 Task: Explore the built-in metronome and customize its sound.
Action: Mouse moved to (104, 13)
Screenshot: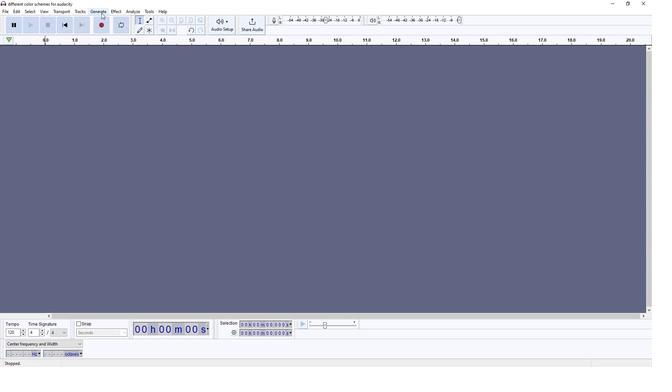 
Action: Mouse pressed left at (104, 13)
Screenshot: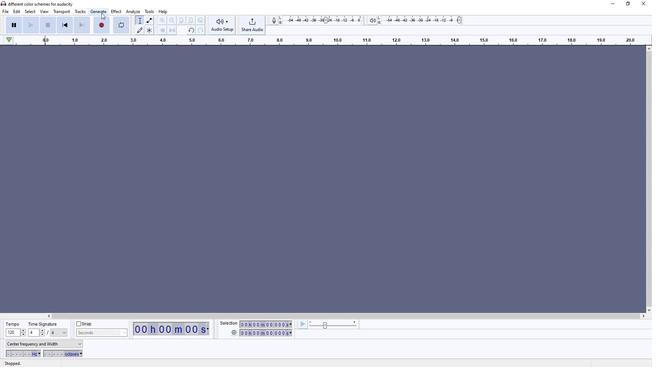 
Action: Mouse moved to (111, 60)
Screenshot: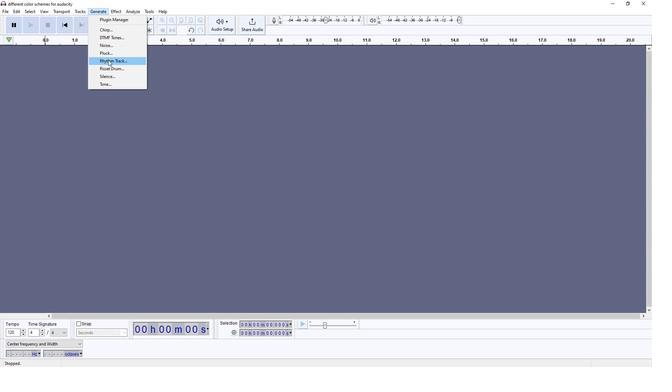 
Action: Mouse pressed left at (111, 60)
Screenshot: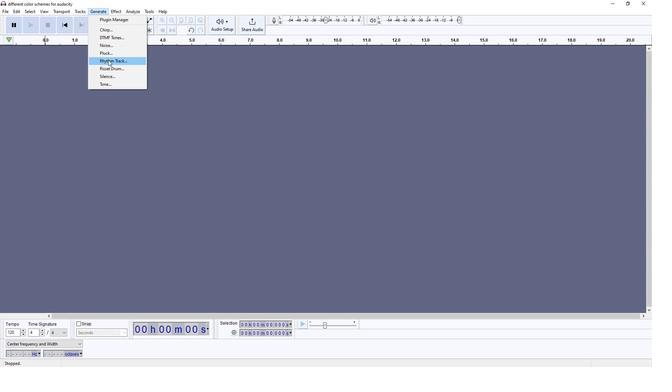 
Action: Mouse moved to (274, 140)
Screenshot: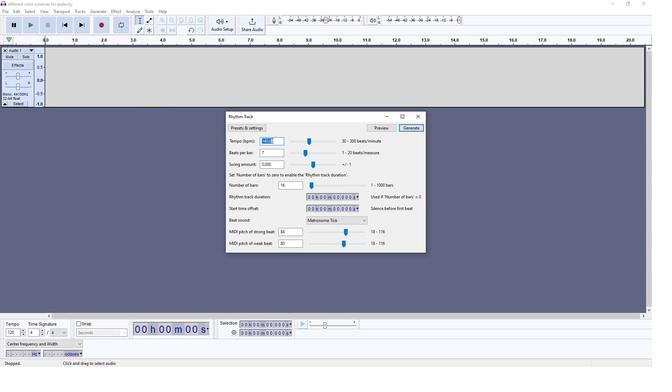
Action: Mouse pressed left at (274, 140)
Screenshot: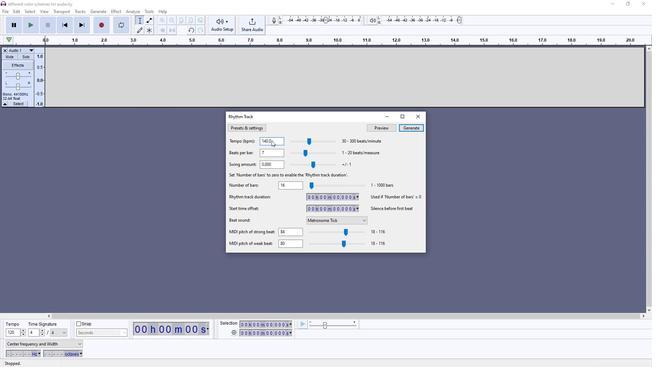 
Action: Mouse moved to (263, 140)
Screenshot: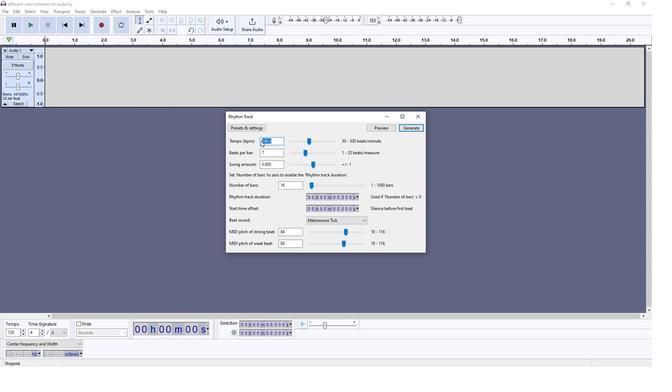 
Action: Key pressed 120
Screenshot: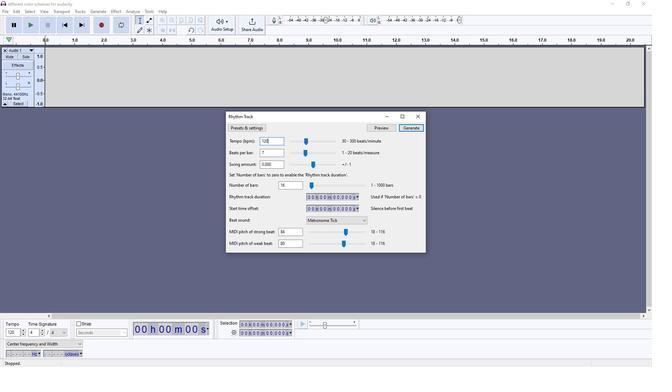 
Action: Mouse moved to (272, 152)
Screenshot: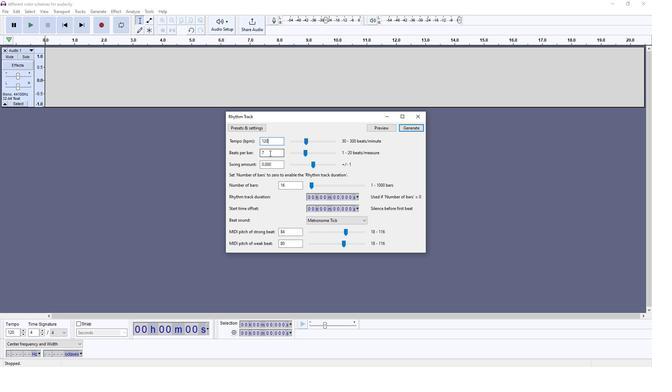 
Action: Mouse pressed left at (272, 152)
Screenshot: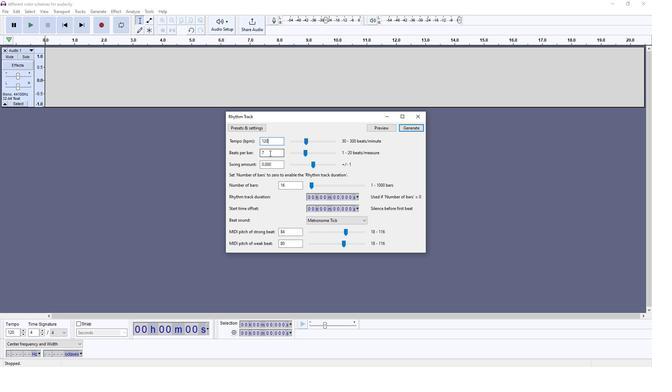 
Action: Mouse moved to (299, 141)
Screenshot: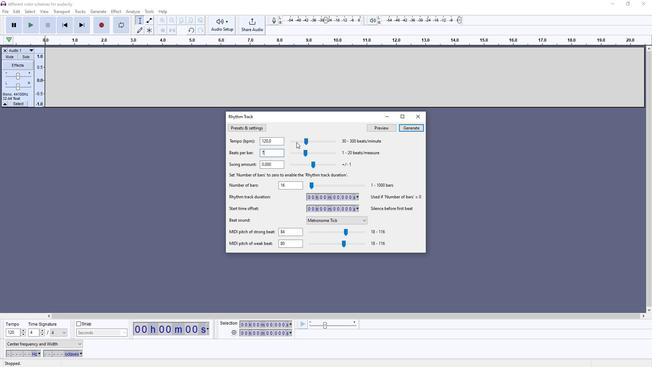 
Action: Key pressed 4<Key.backspace><Key.backspace>4
Screenshot: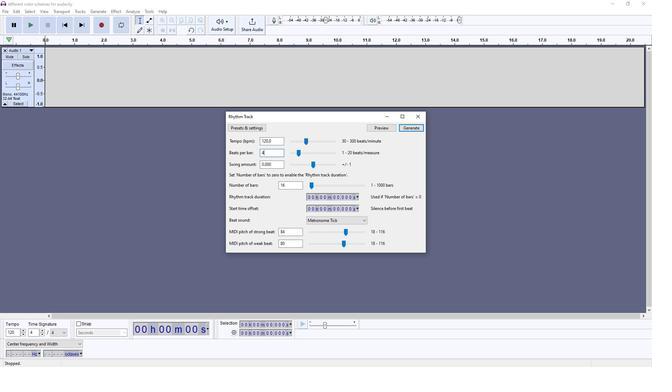 
Action: Mouse moved to (331, 220)
Screenshot: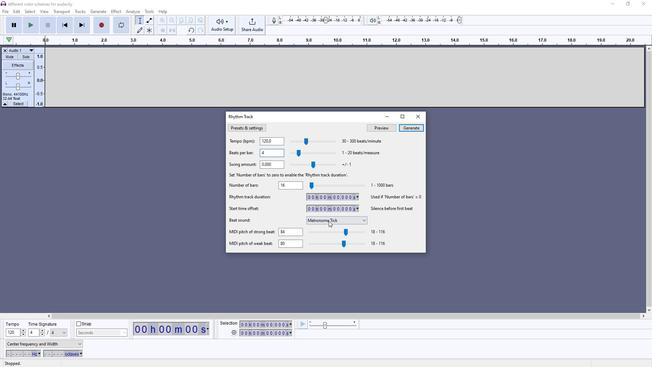 
Action: Mouse pressed left at (331, 220)
Screenshot: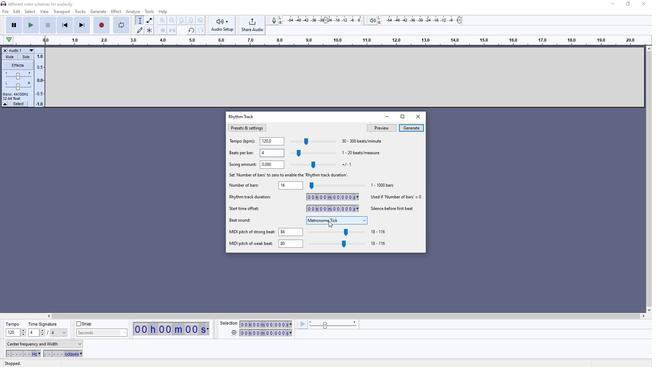 
Action: Mouse moved to (330, 230)
Screenshot: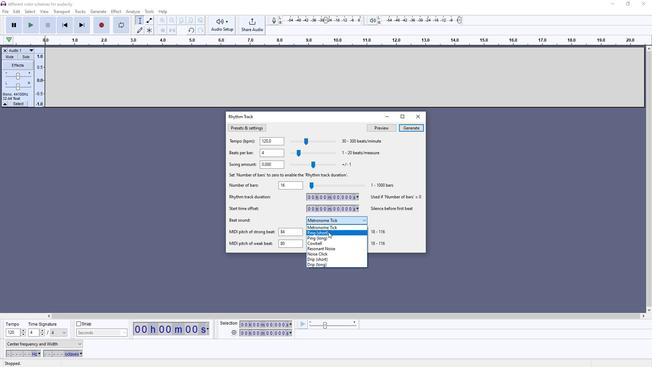 
Action: Mouse pressed left at (330, 230)
Screenshot: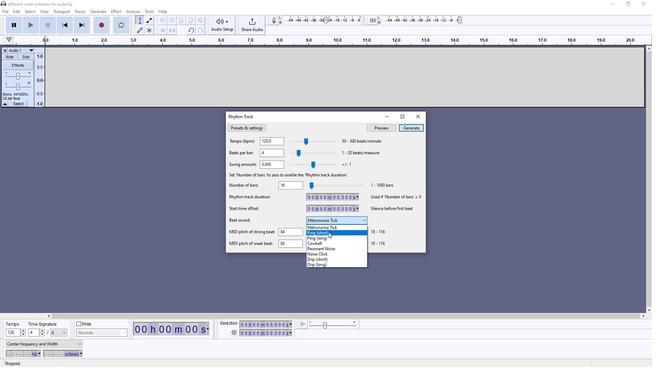 
Action: Mouse moved to (378, 125)
Screenshot: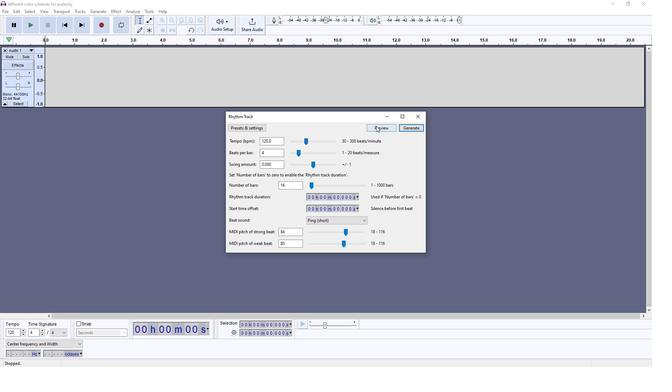 
Action: Mouse pressed left at (378, 125)
Screenshot: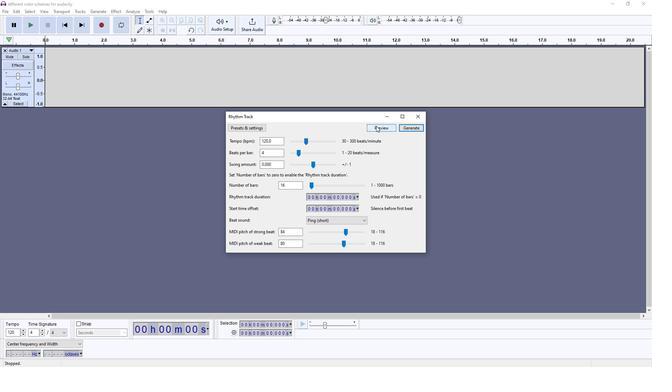 
Action: Mouse moved to (411, 126)
Screenshot: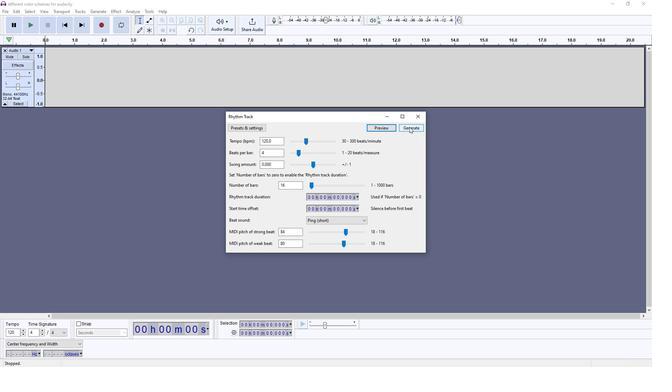 
Action: Mouse pressed left at (411, 126)
Screenshot: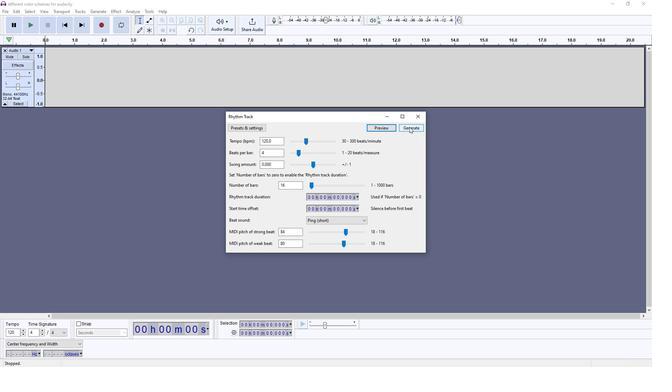 
Action: Mouse moved to (10, 9)
Screenshot: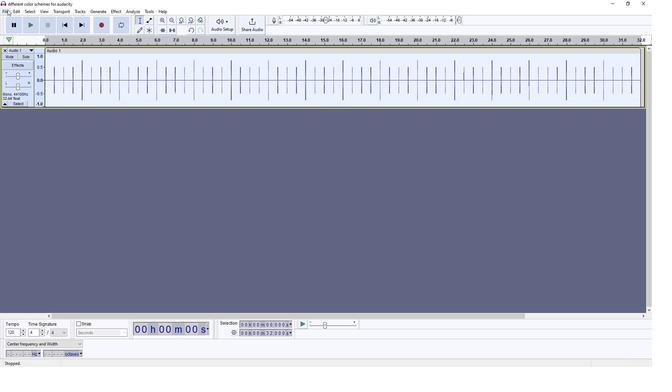 
Action: Mouse pressed left at (10, 9)
Screenshot: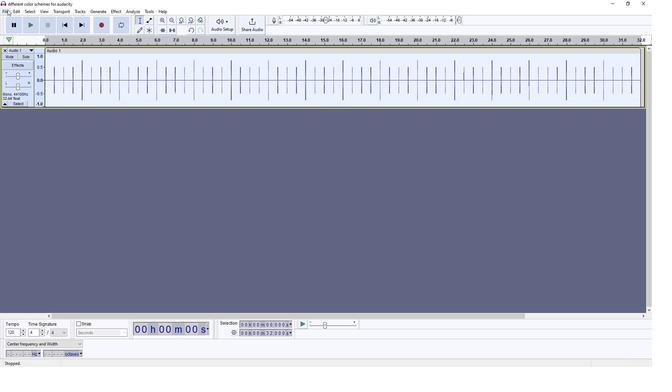 
Action: Mouse moved to (105, 60)
Screenshot: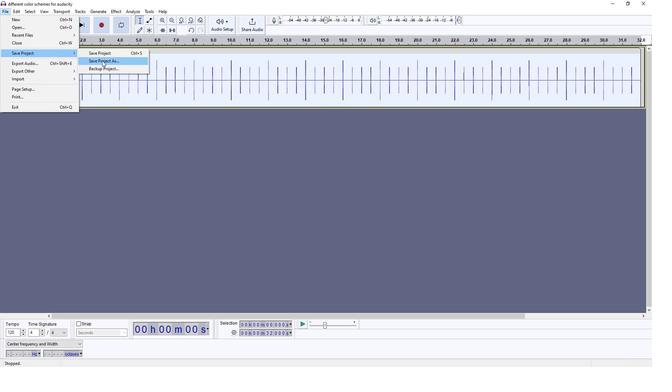 
Action: Mouse pressed left at (105, 60)
Screenshot: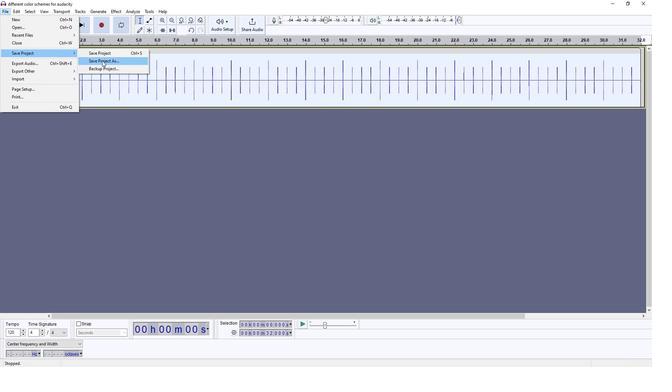 
Action: Key pressed <Key.backspace><Key.shift><Key.shift>Co<Key.backspace>ustomize<Key.space>metronome<Key.space>sound
Screenshot: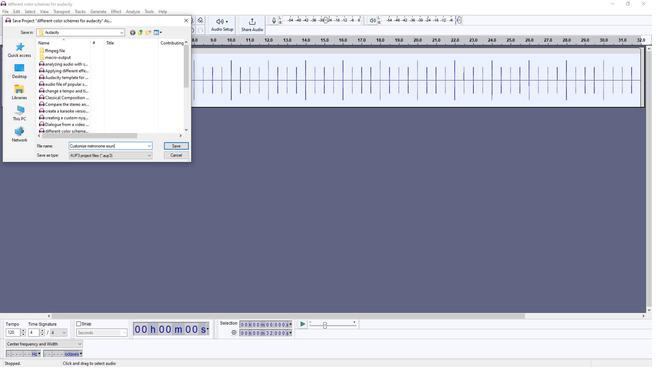 
Action: Mouse moved to (175, 145)
Screenshot: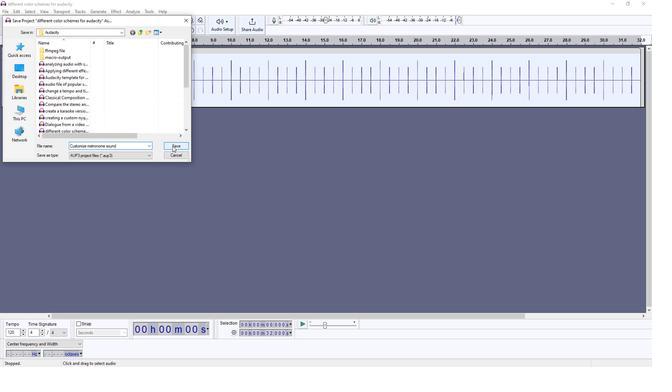 
Action: Mouse pressed left at (175, 145)
Screenshot: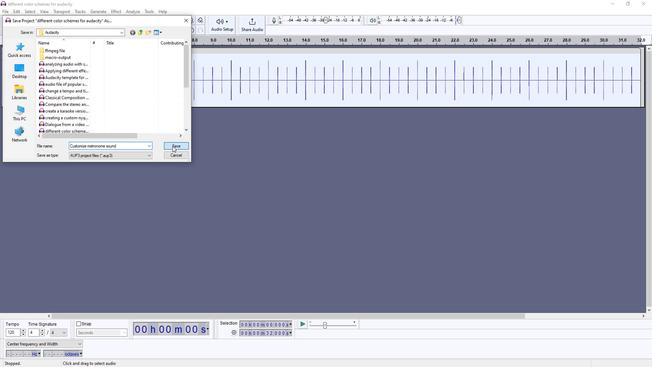 
